 Task: Add equation. Equation: Not equal.
Action: Mouse moved to (272, 113)
Screenshot: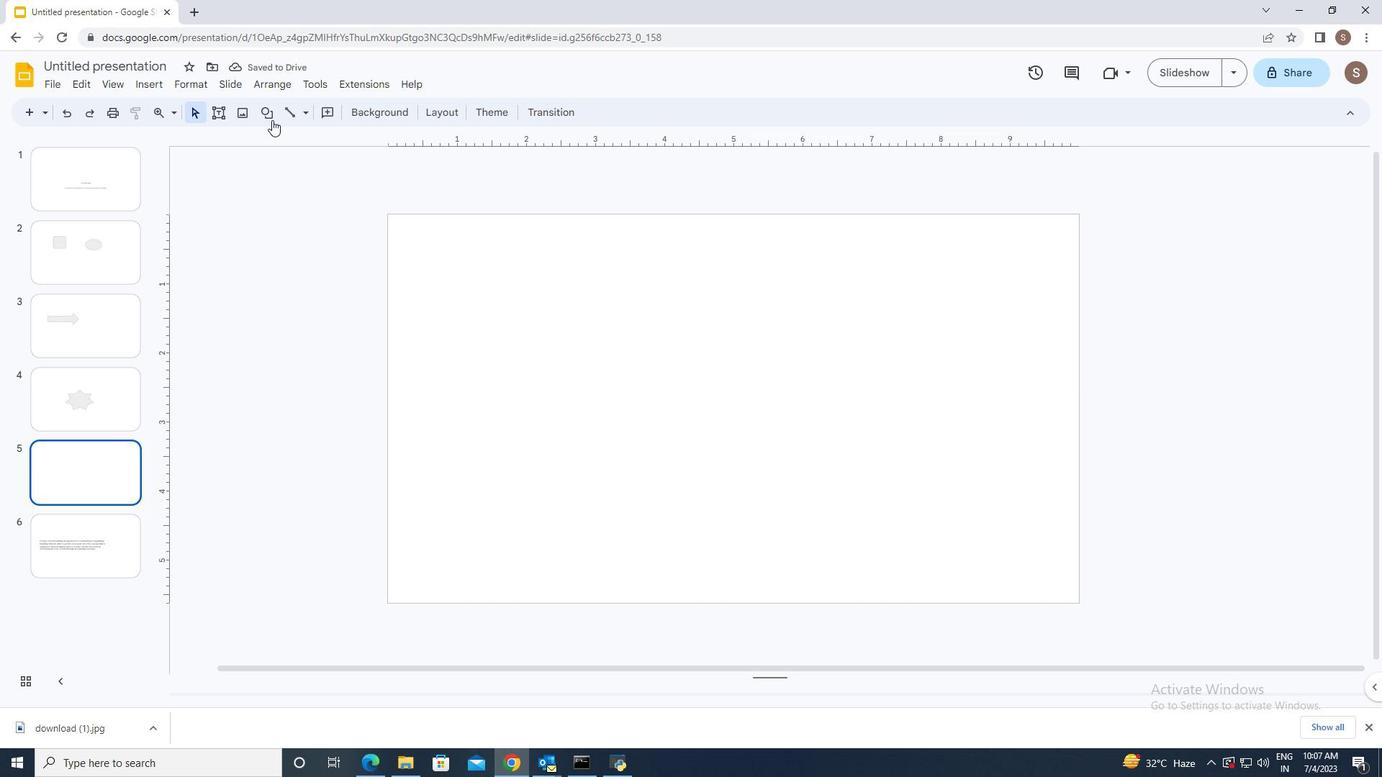 
Action: Mouse pressed left at (272, 113)
Screenshot: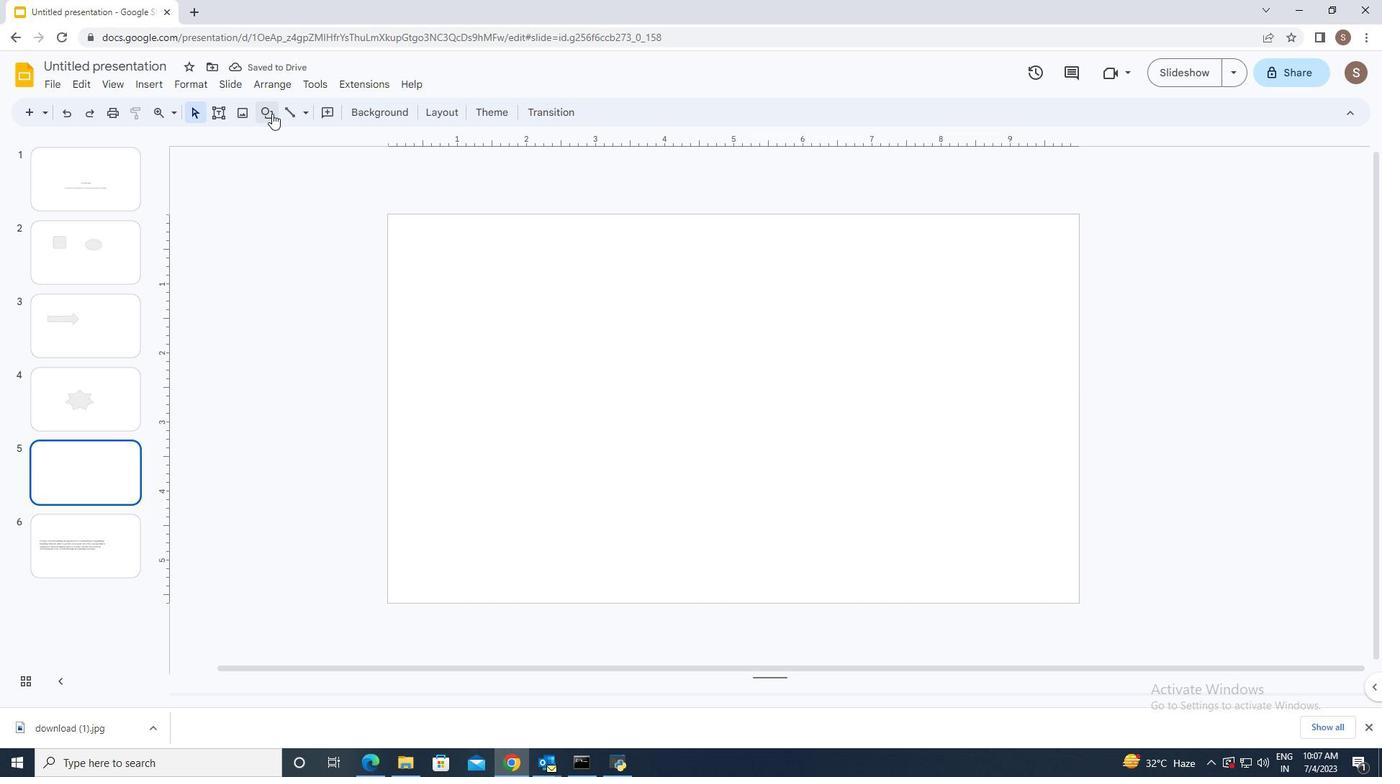 
Action: Mouse moved to (315, 216)
Screenshot: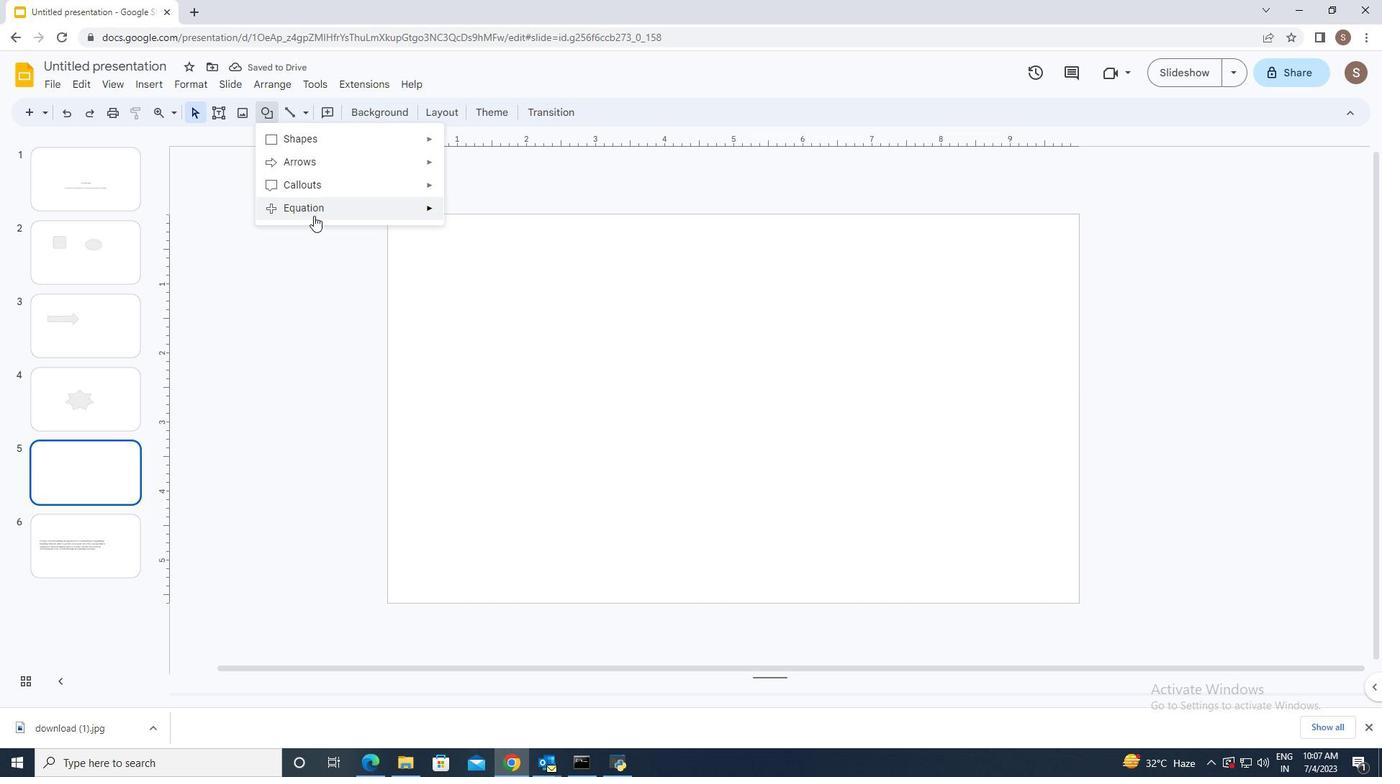 
Action: Mouse pressed left at (315, 216)
Screenshot: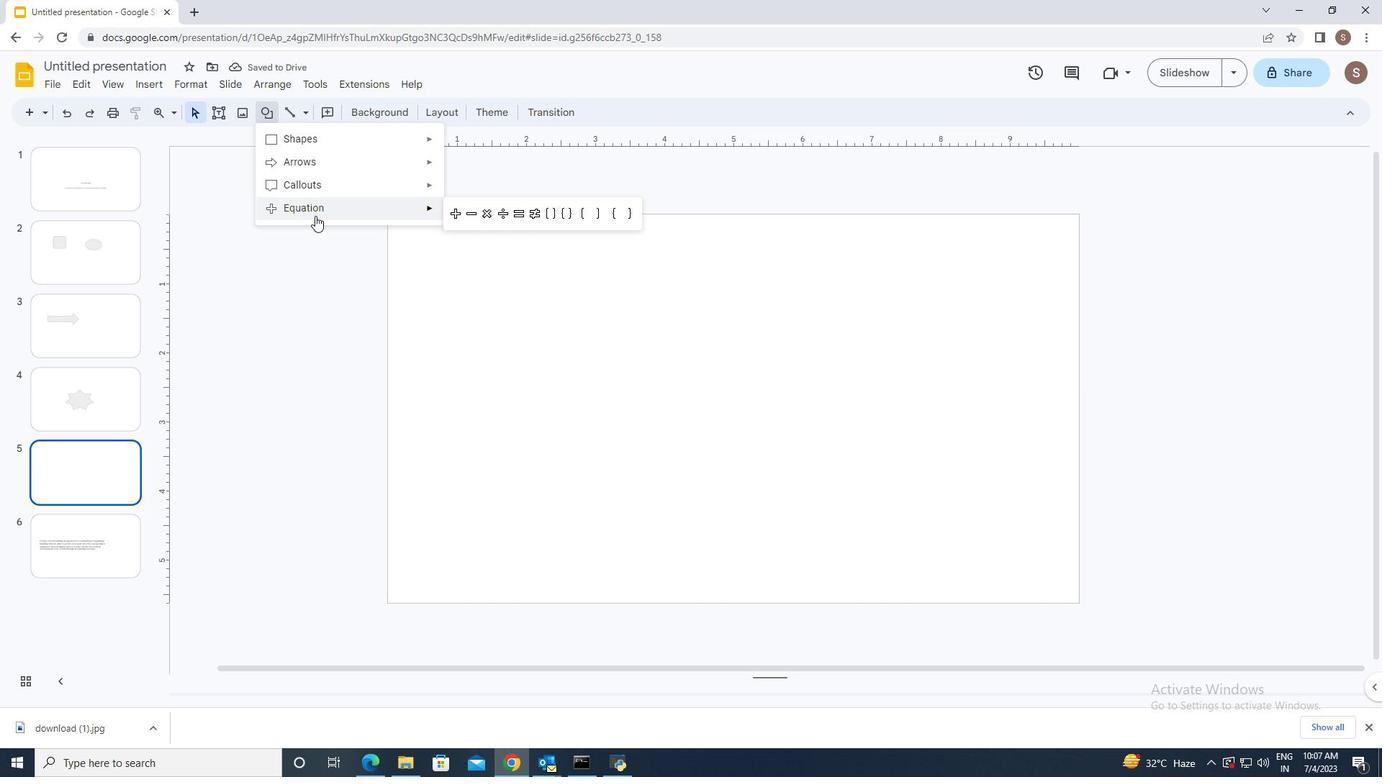 
Action: Mouse moved to (538, 209)
Screenshot: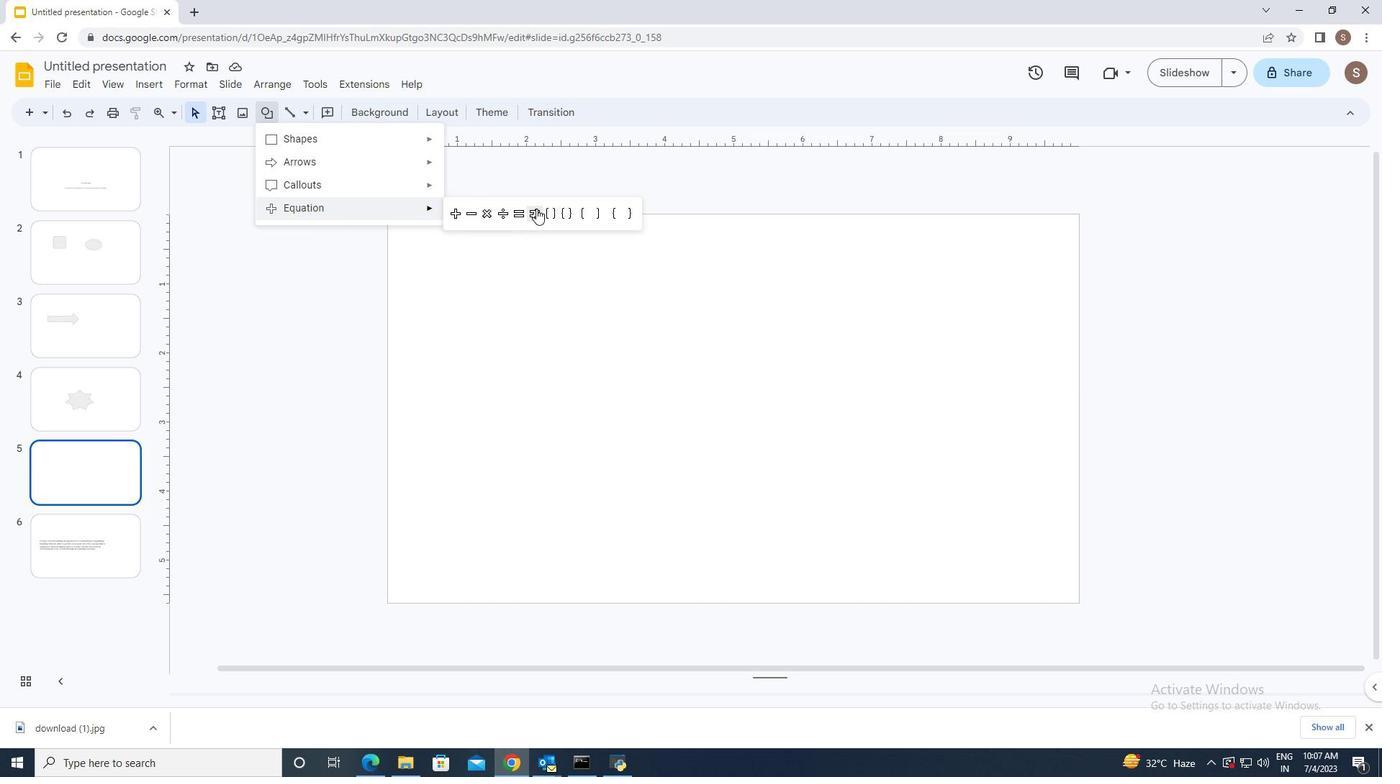 
Action: Mouse pressed left at (538, 209)
Screenshot: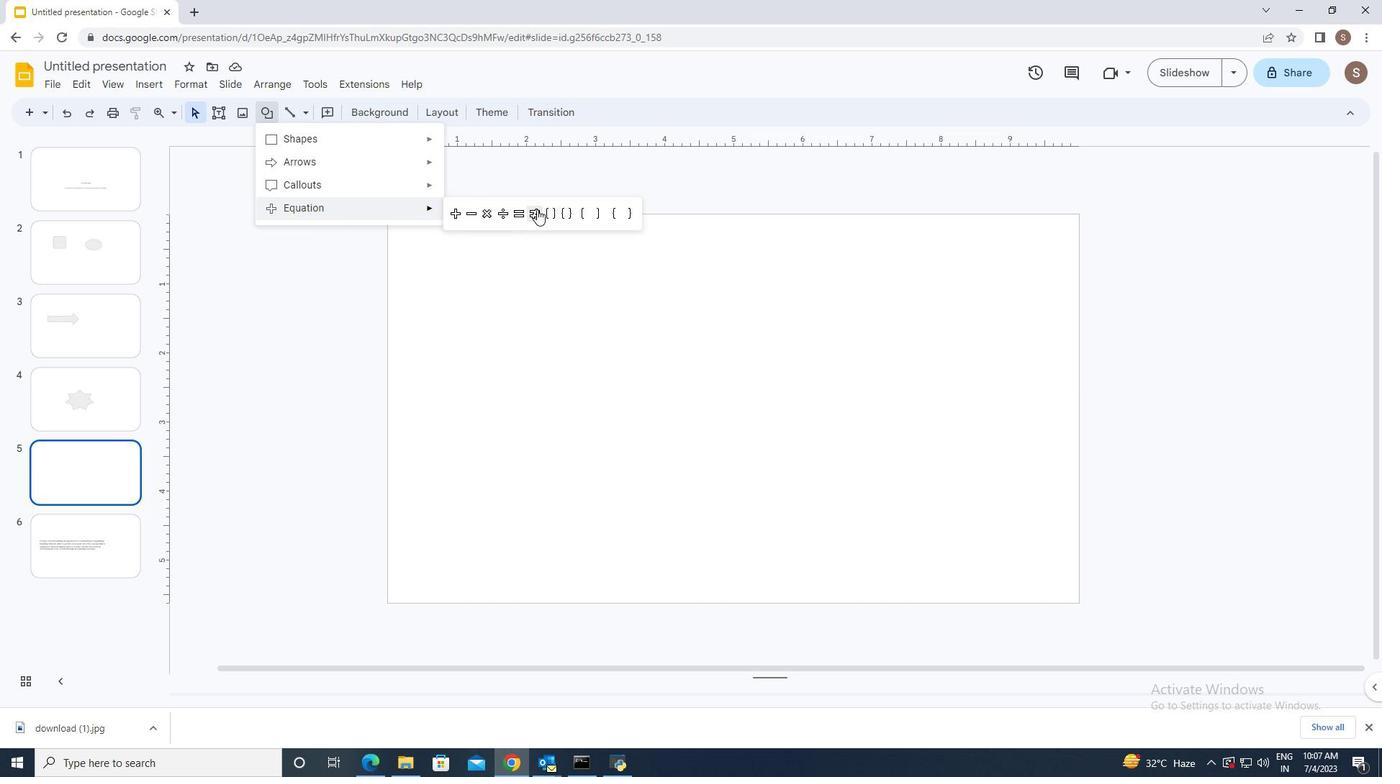 
Action: Mouse moved to (620, 334)
Screenshot: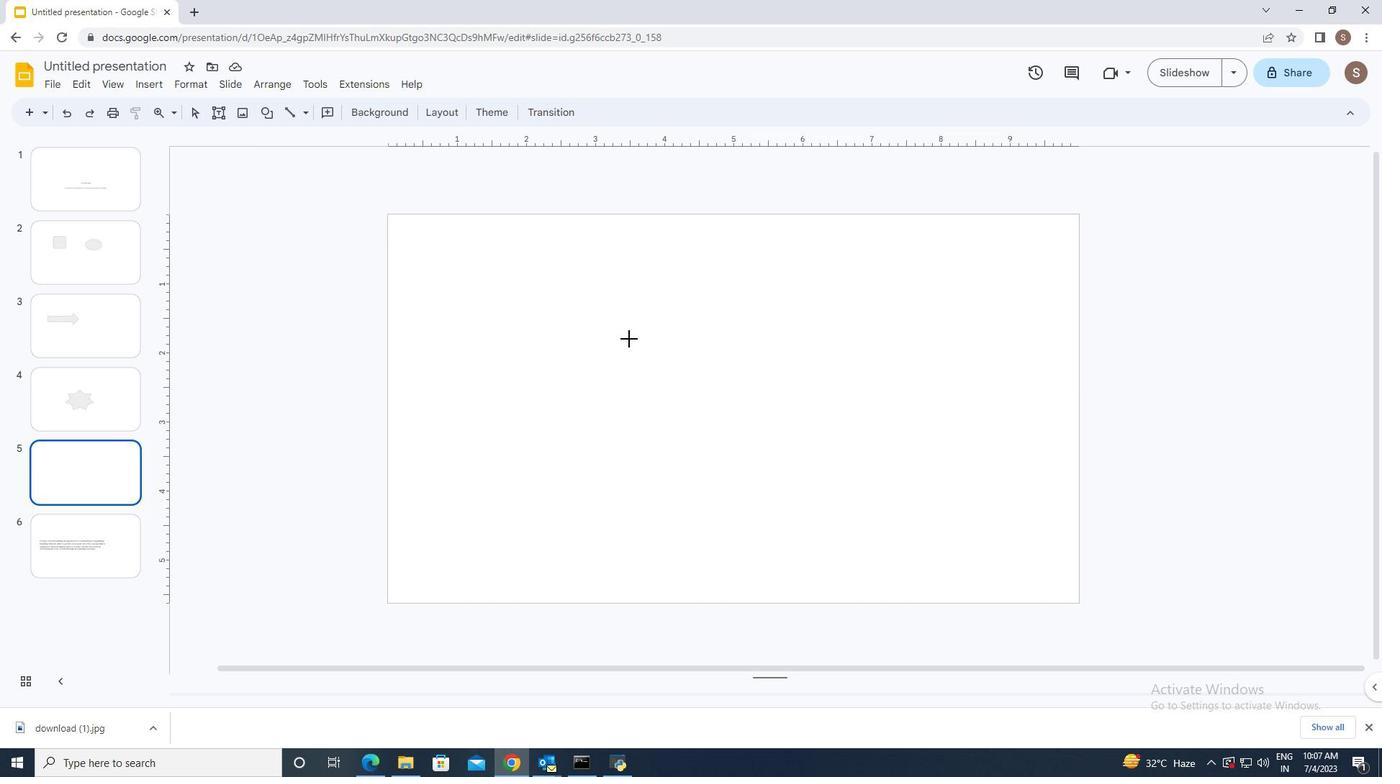 
Action: Mouse pressed left at (620, 334)
Screenshot: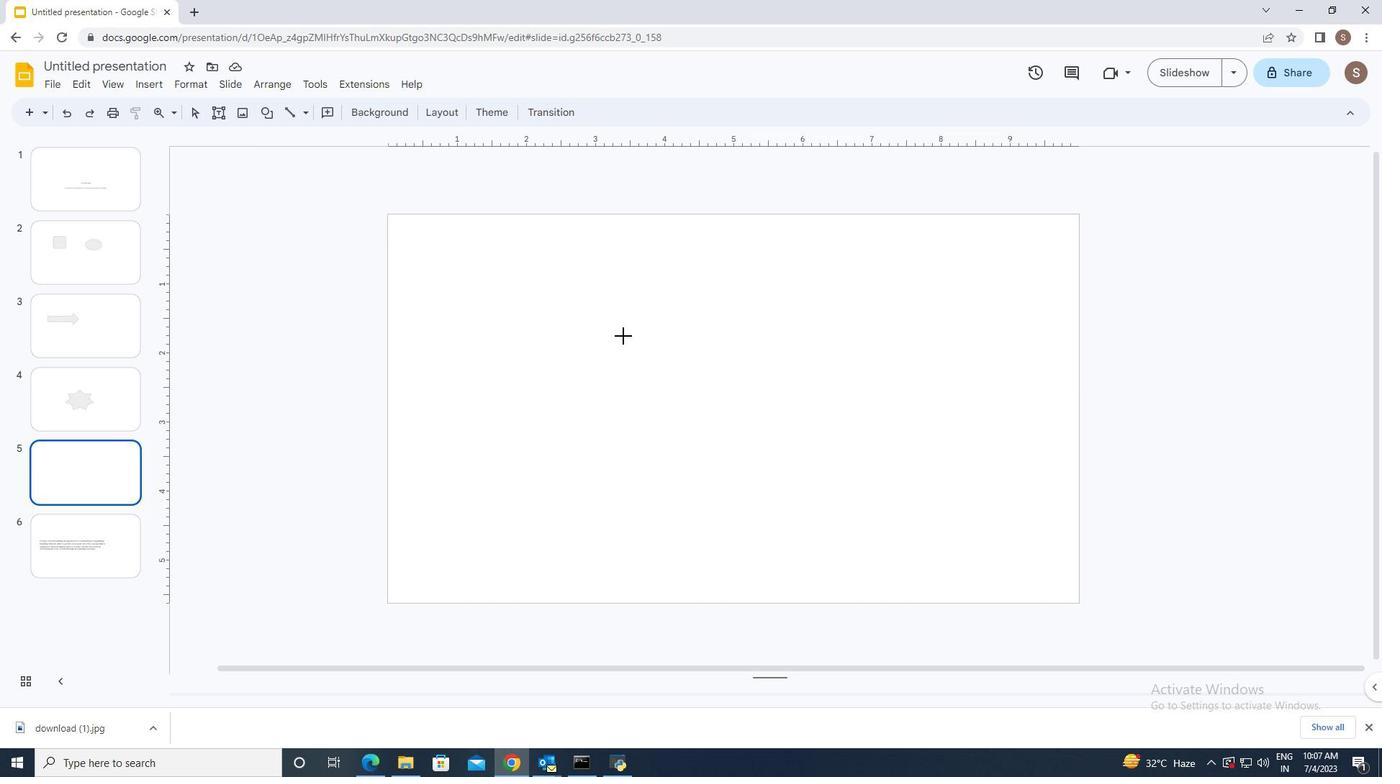 
Action: Mouse moved to (894, 316)
Screenshot: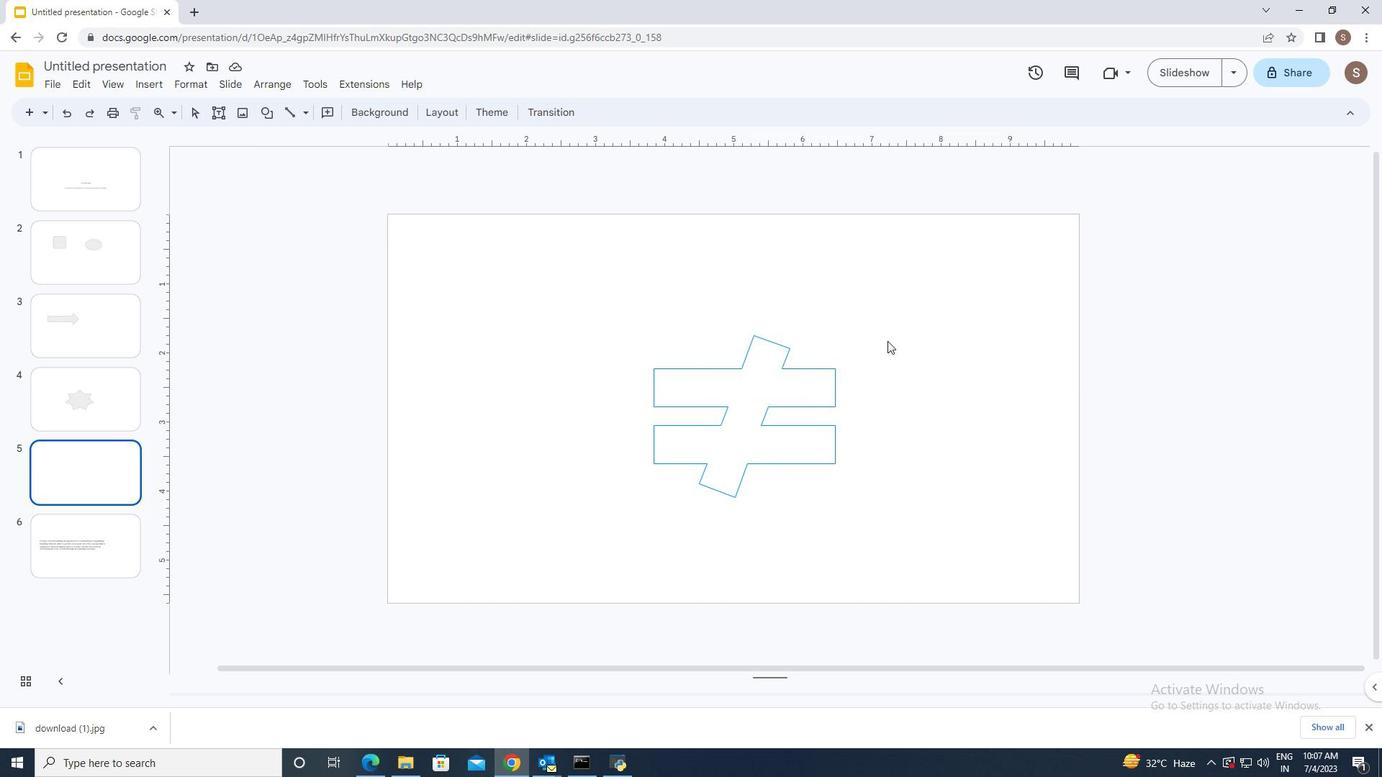
Action: Mouse pressed left at (894, 316)
Screenshot: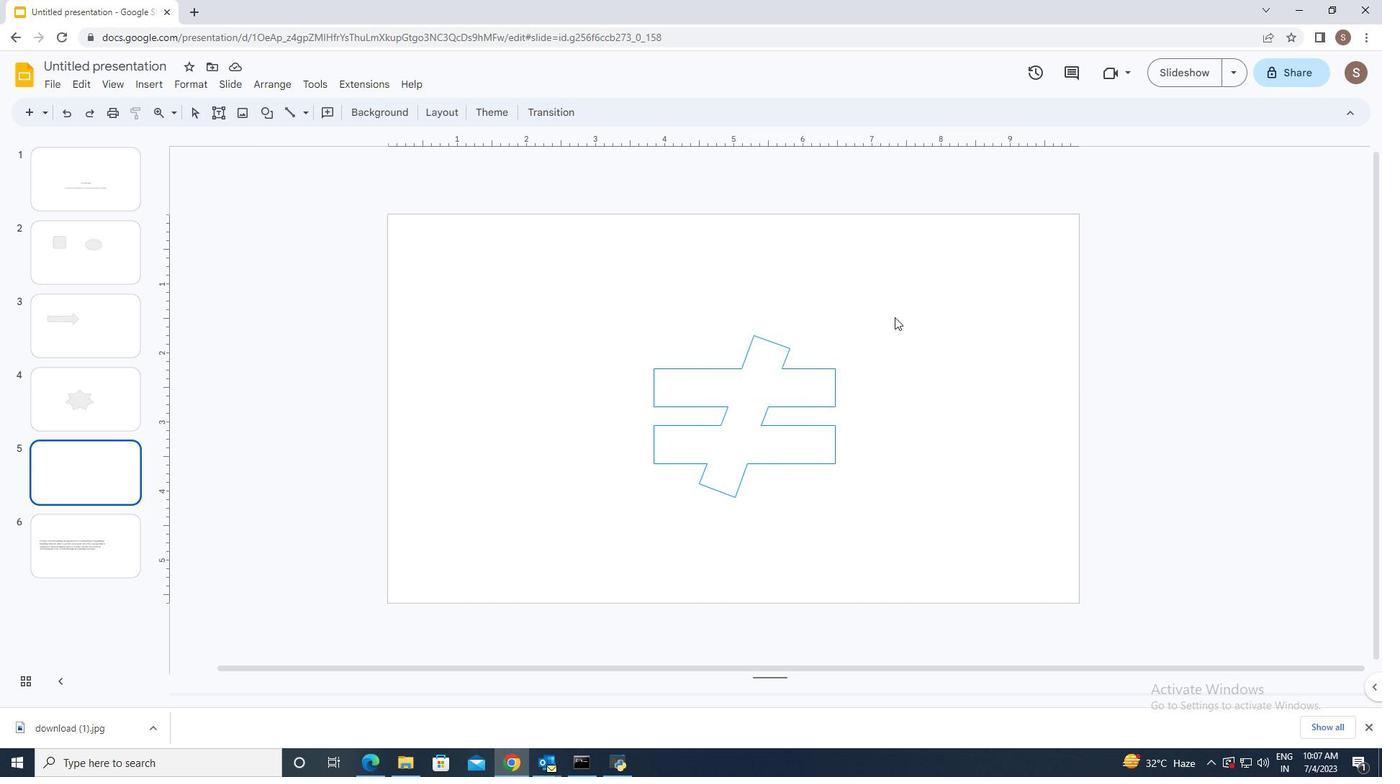 
